 Task: Add www.goldenquillpress.com as the patent URL.
Action: Mouse moved to (697, 69)
Screenshot: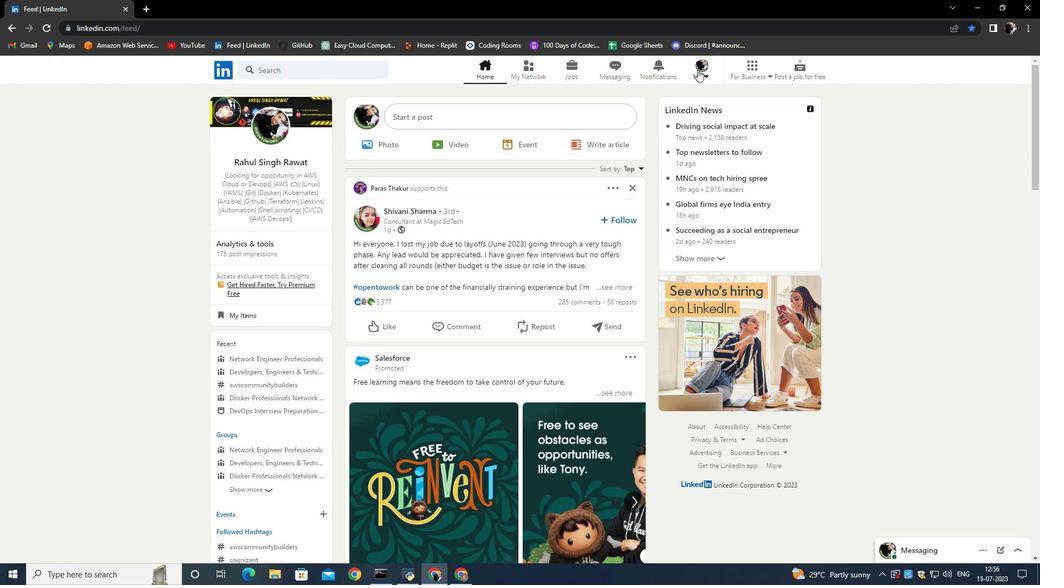 
Action: Mouse pressed left at (697, 69)
Screenshot: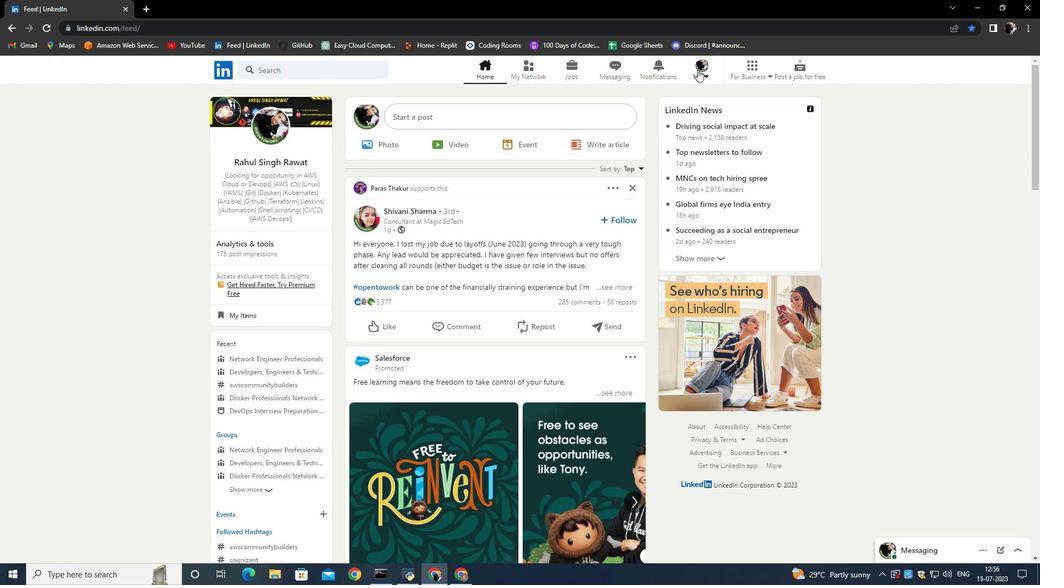
Action: Mouse moved to (596, 148)
Screenshot: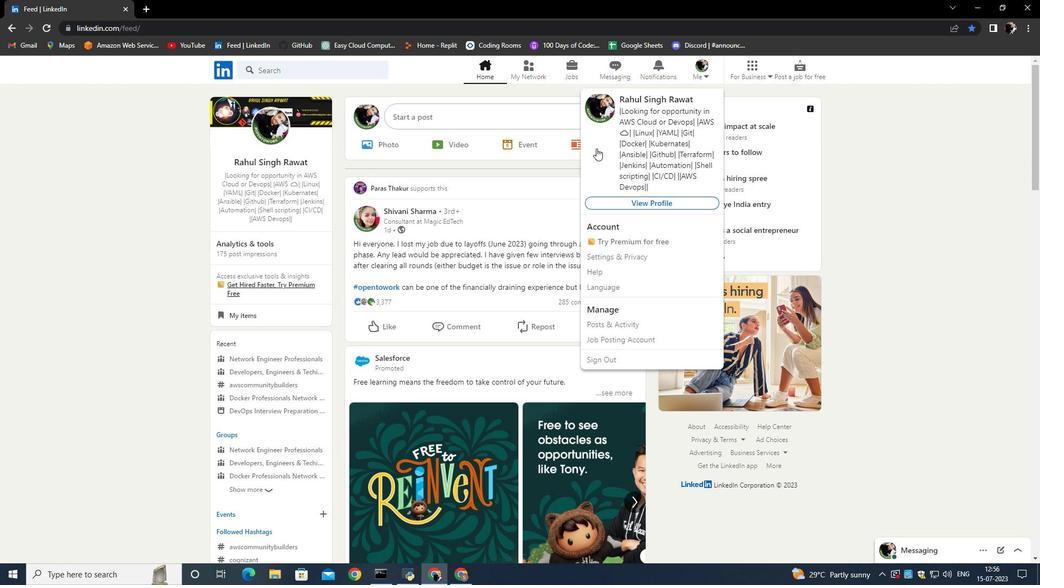 
Action: Mouse pressed left at (596, 148)
Screenshot: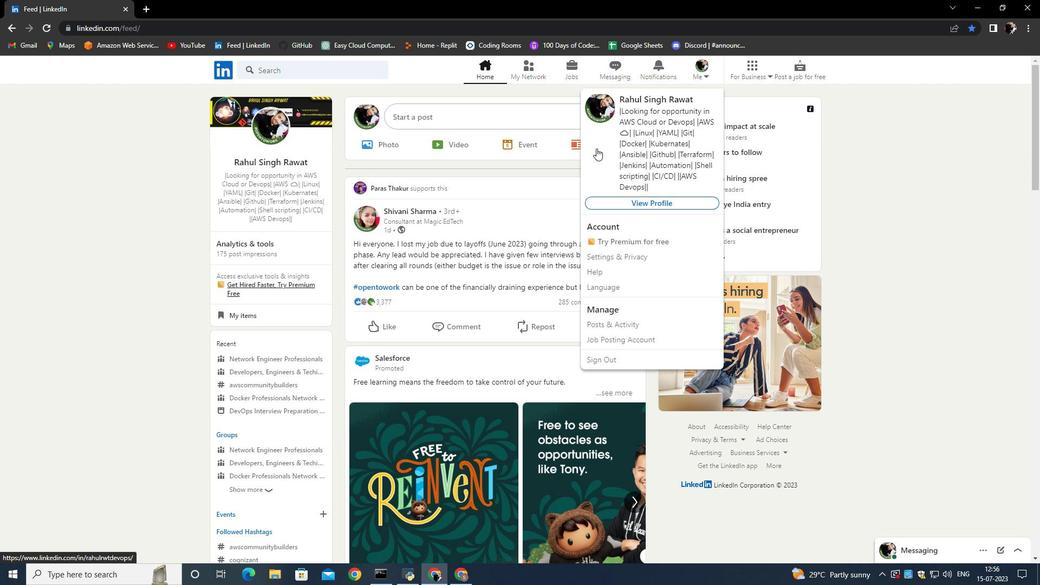 
Action: Mouse moved to (335, 407)
Screenshot: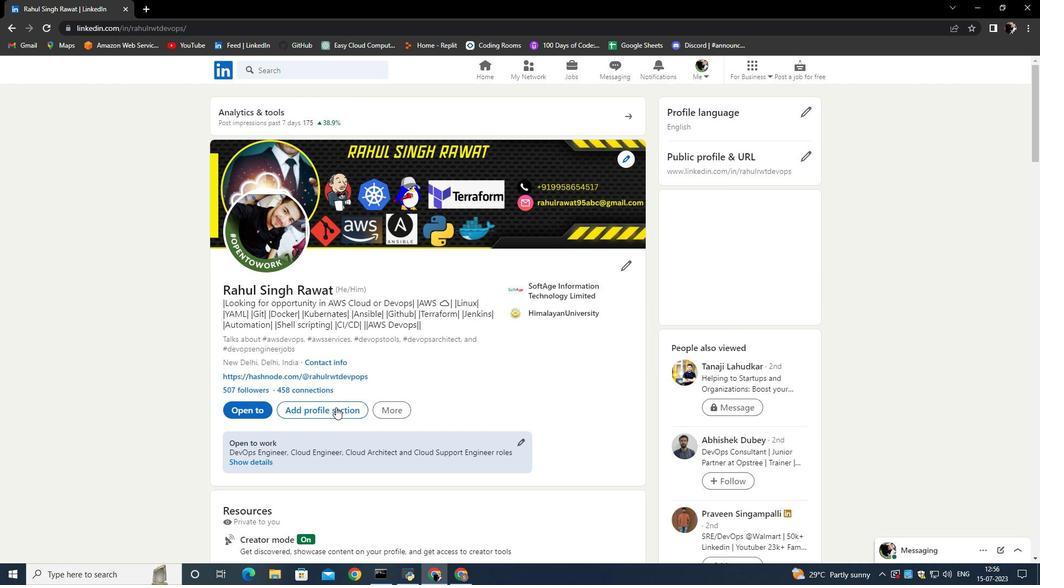 
Action: Mouse pressed left at (335, 407)
Screenshot: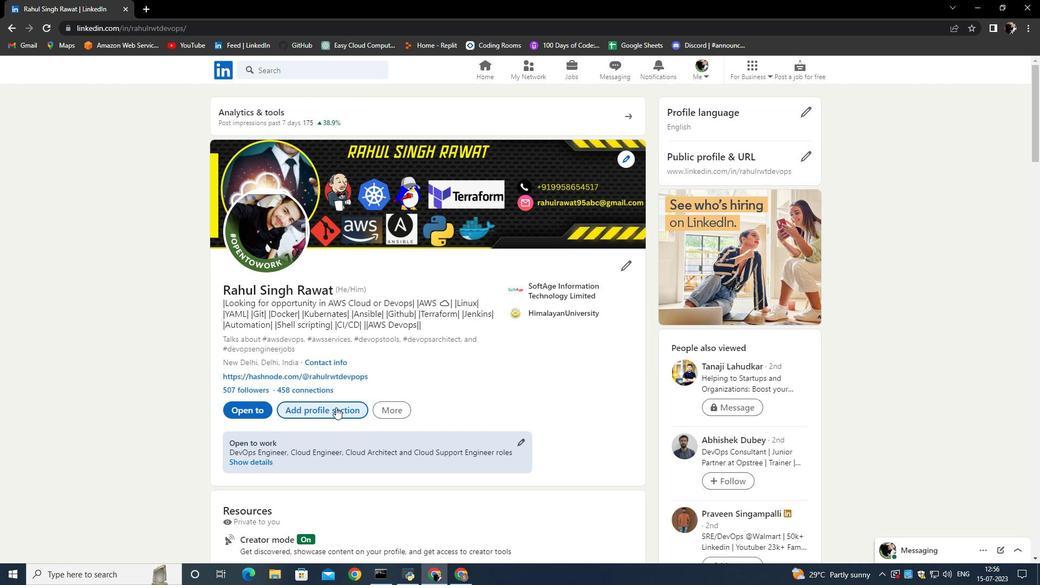 
Action: Mouse moved to (407, 300)
Screenshot: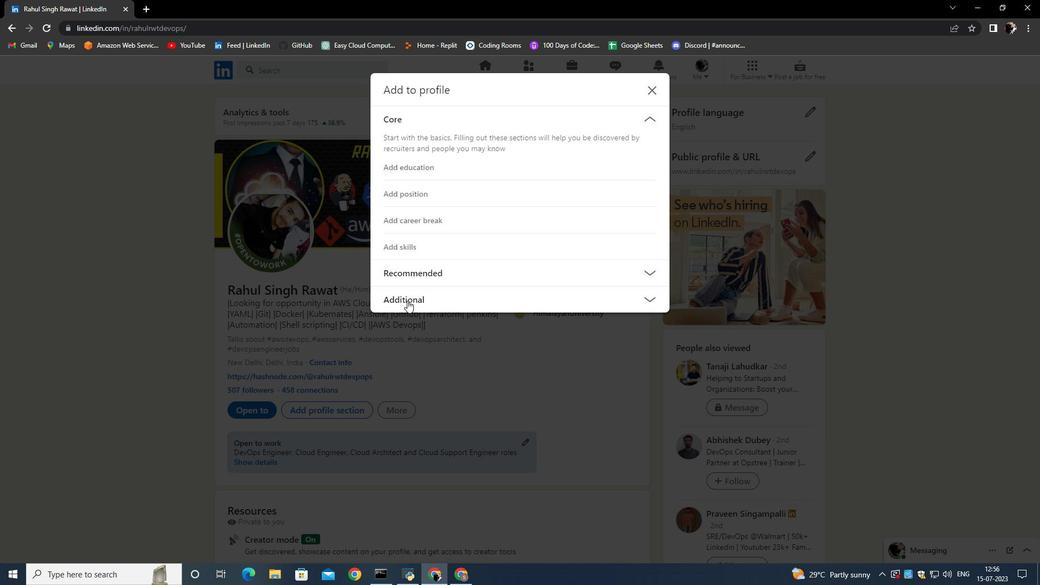 
Action: Mouse pressed left at (407, 300)
Screenshot: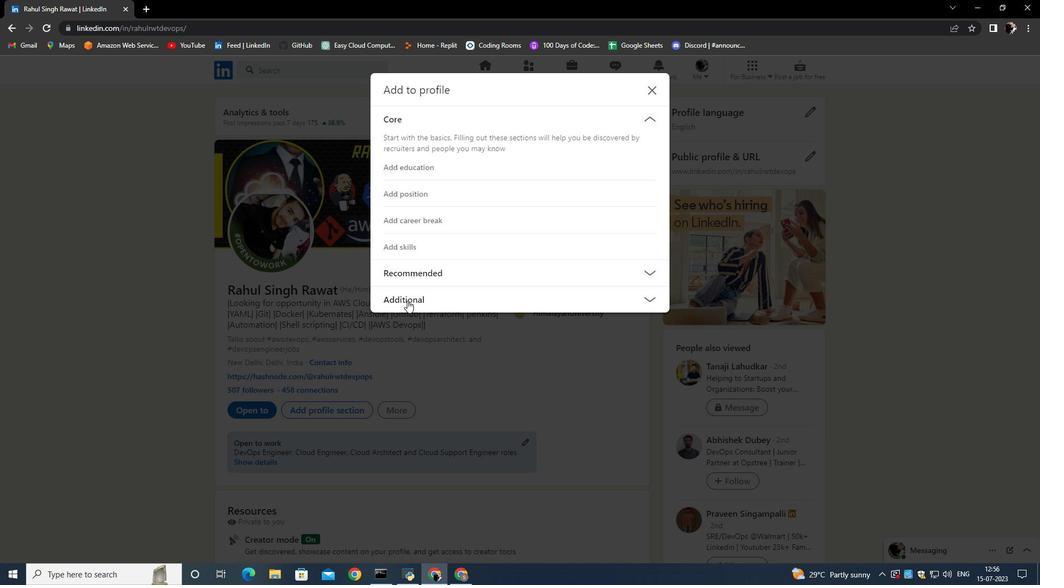 
Action: Mouse moved to (411, 274)
Screenshot: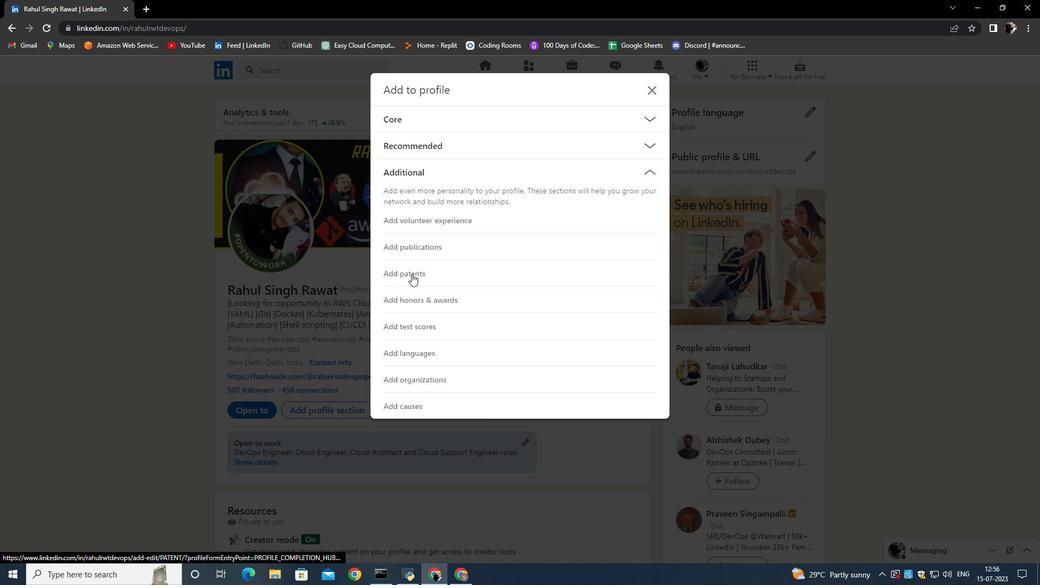
Action: Mouse pressed left at (411, 274)
Screenshot: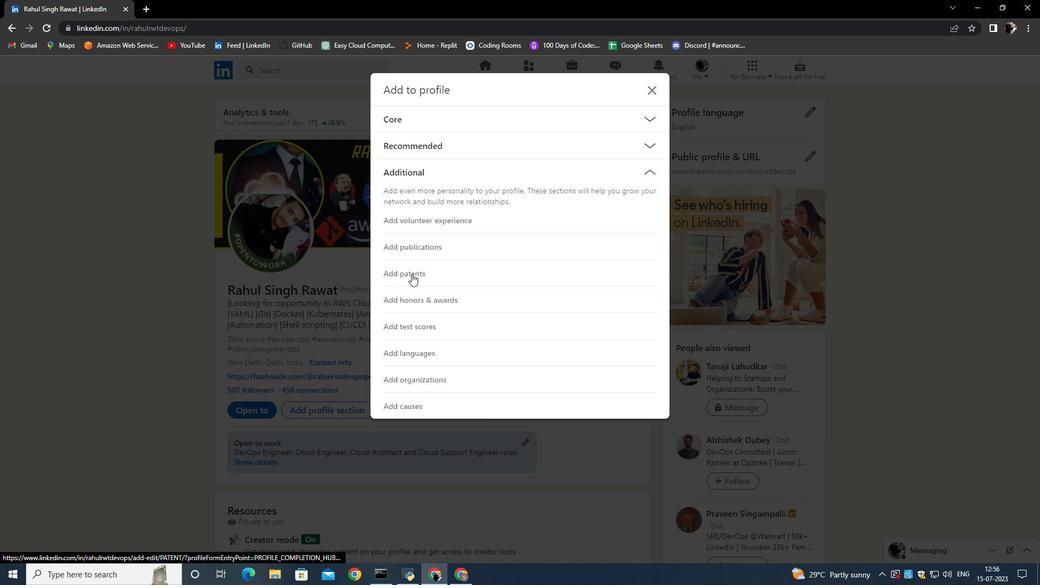 
Action: Mouse moved to (373, 396)
Screenshot: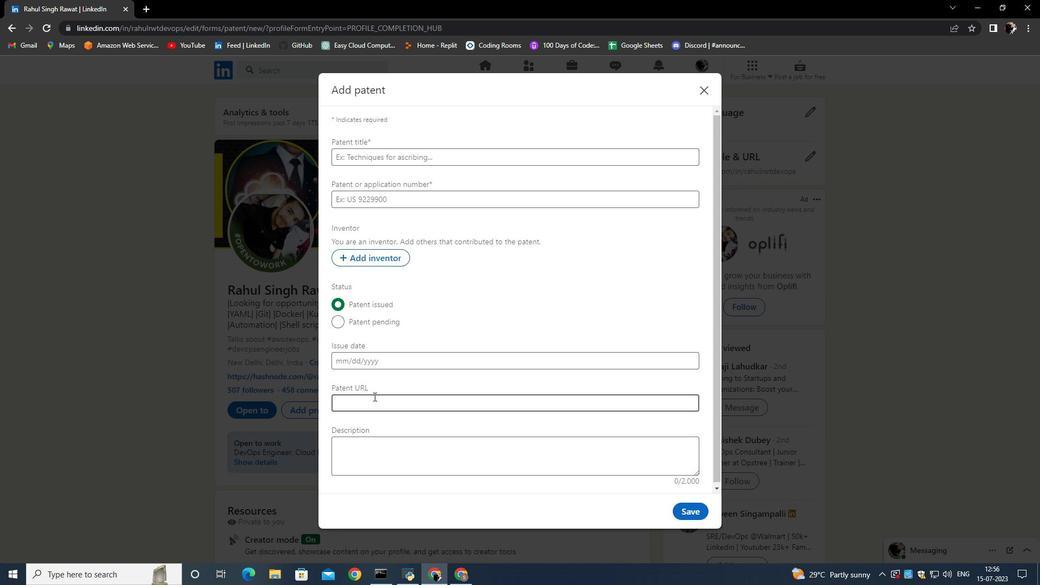 
Action: Mouse pressed left at (373, 396)
Screenshot: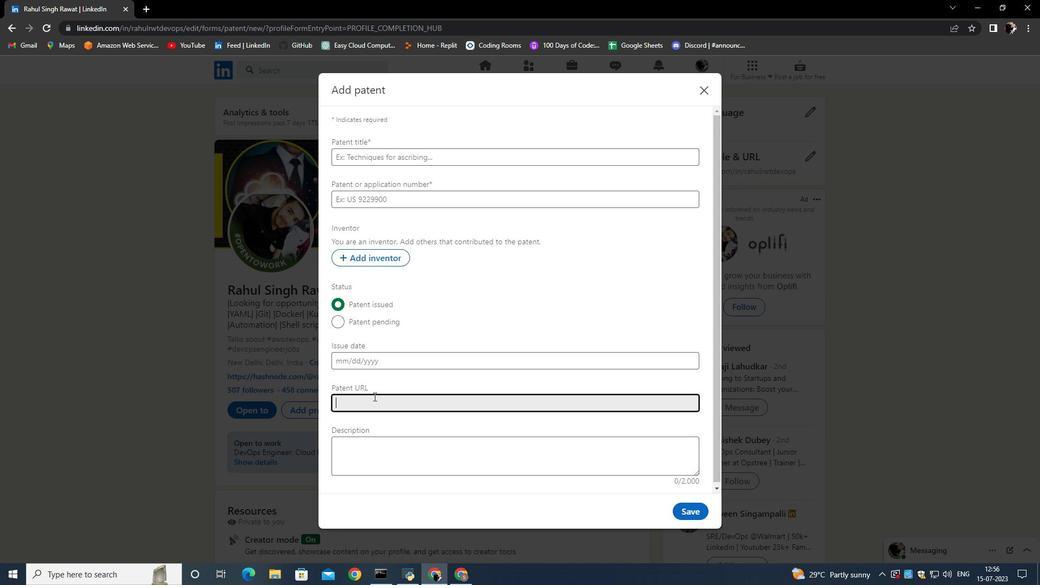 
Action: Key pressed www.goldenquillpress.com
Screenshot: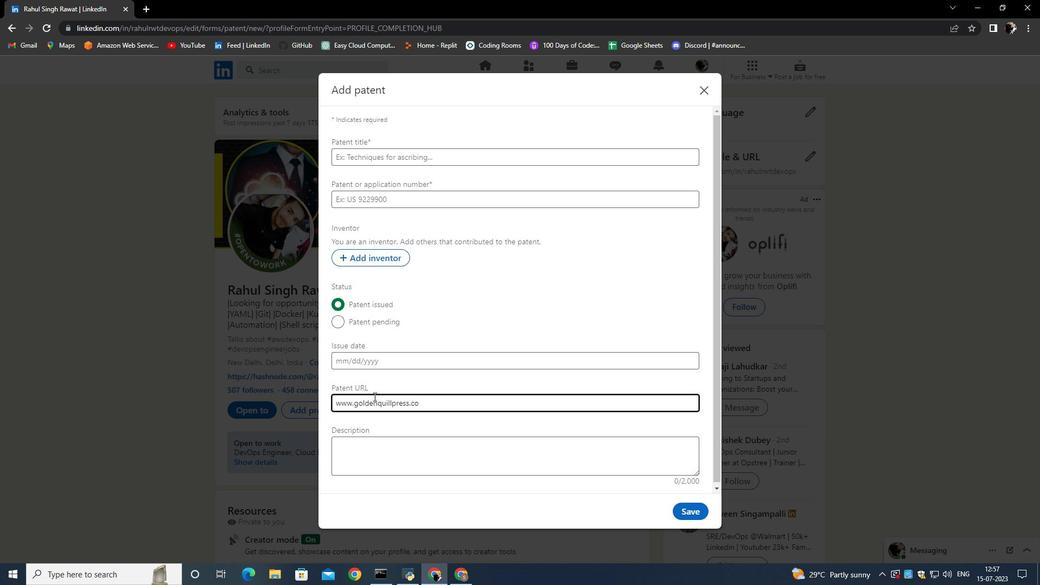 
Action: Mouse moved to (452, 425)
Screenshot: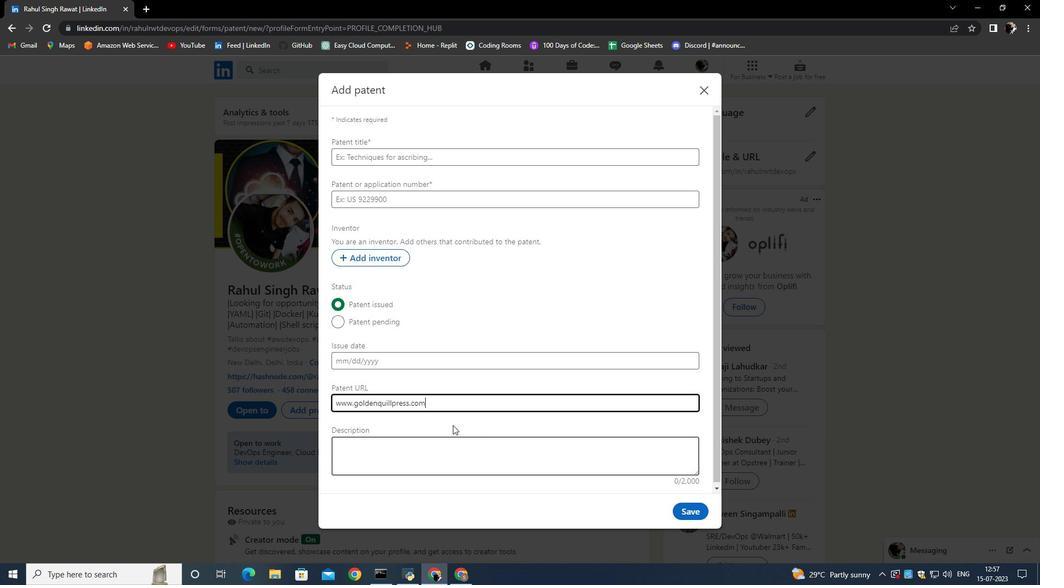 
Action: Mouse pressed left at (452, 425)
Screenshot: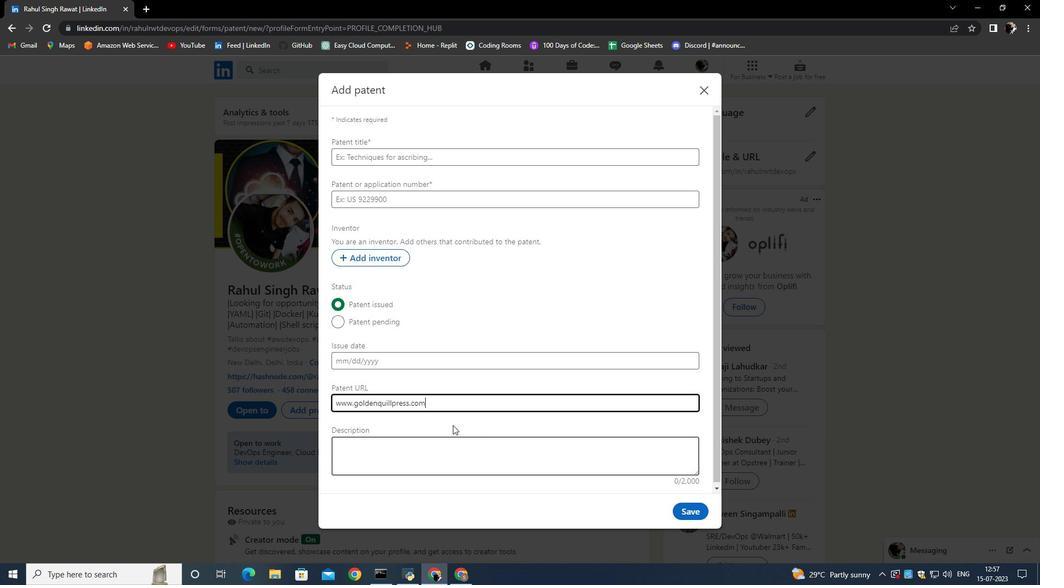 
